 Task: Get directions from Amazon Rainforest, South America to Tassili nAjjer National Park, Algeria departing at 12:00 noon on the 15th of December
Action: Mouse moved to (122, 96)
Screenshot: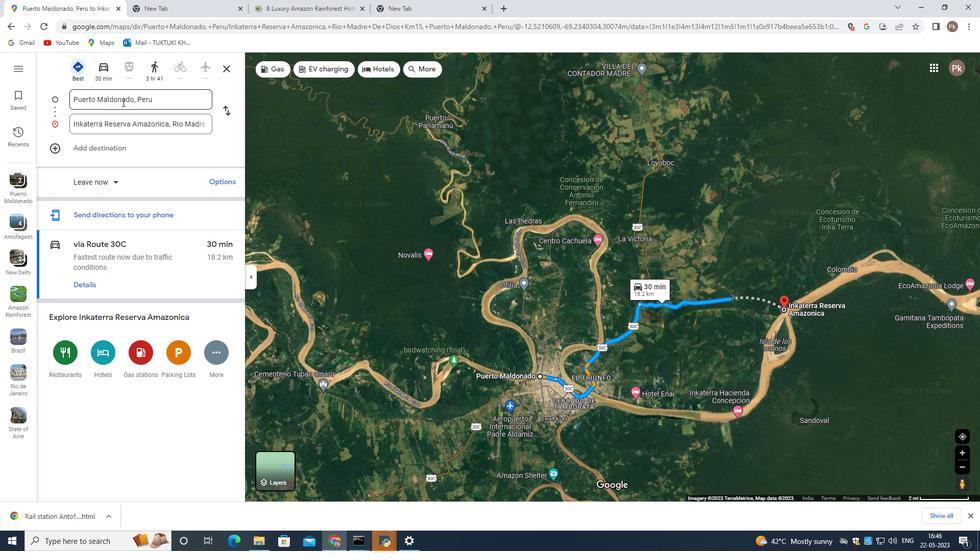 
Action: Mouse pressed left at (122, 96)
Screenshot: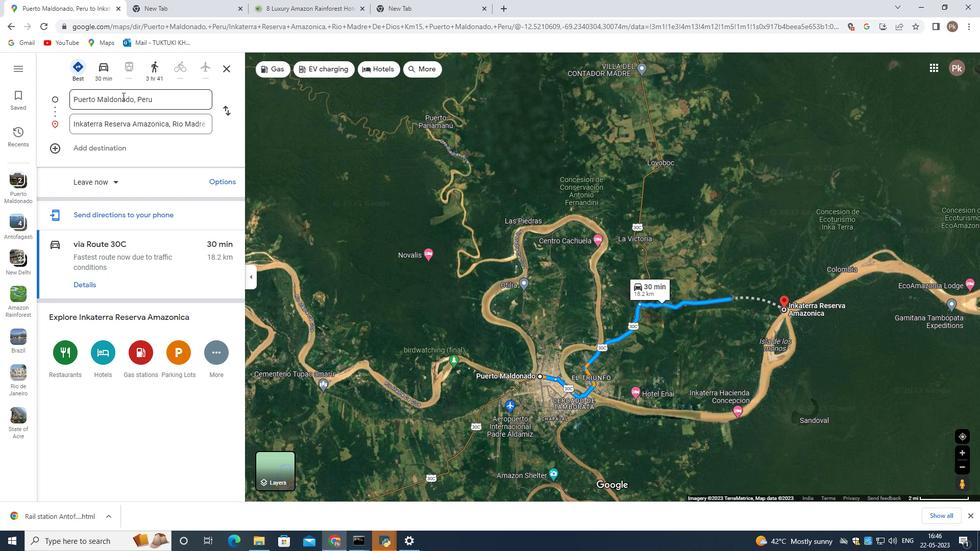 
Action: Key pressed <Key.backspace><Key.shift>Amazon<Key.space>
Screenshot: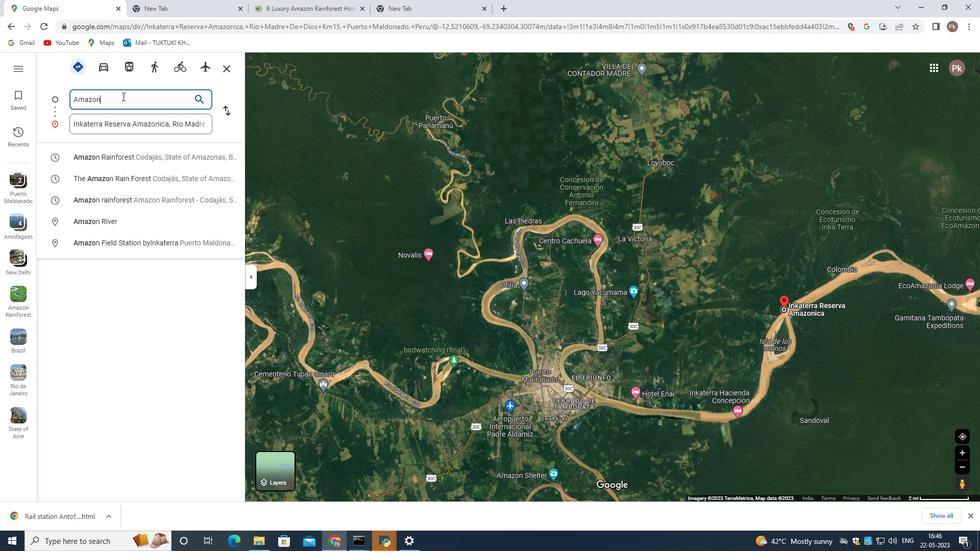 
Action: Mouse moved to (119, 165)
Screenshot: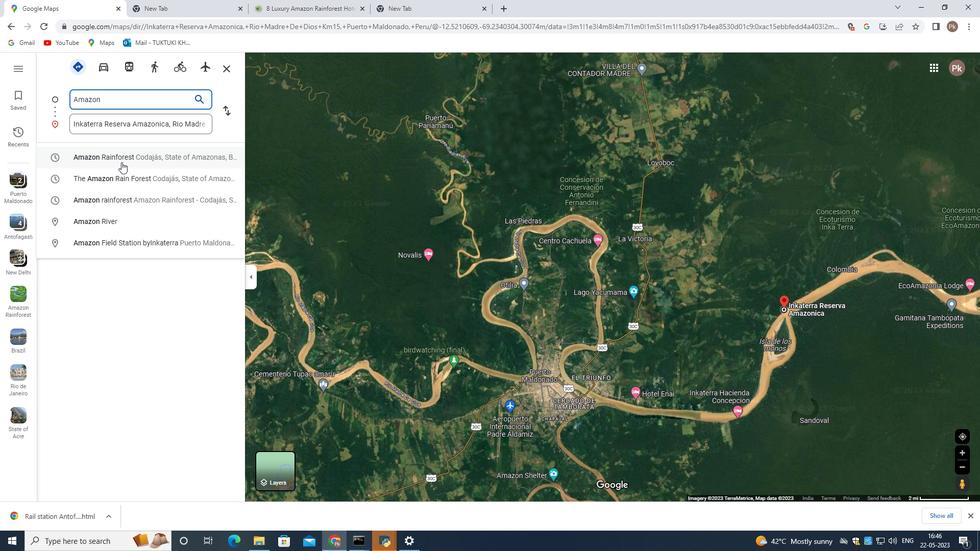 
Action: Mouse pressed left at (119, 165)
Screenshot: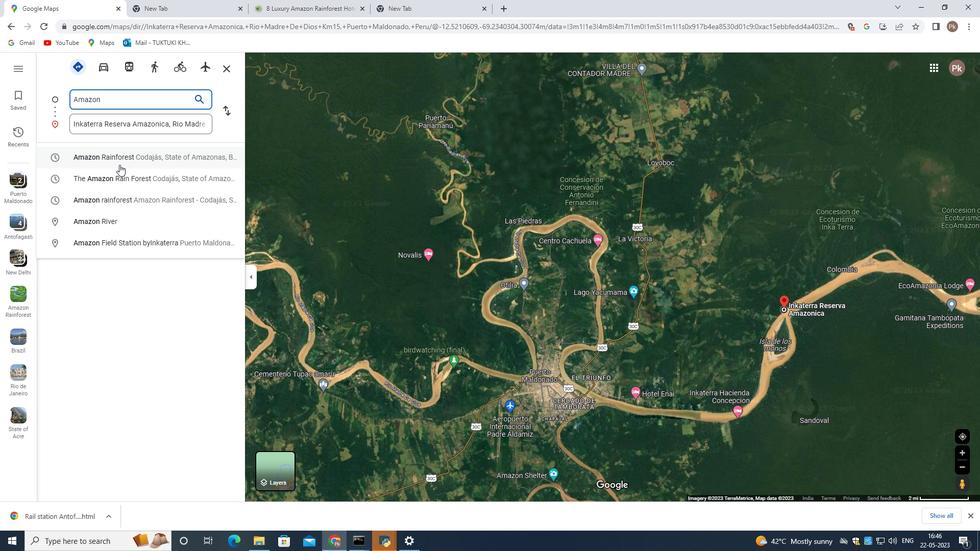 
Action: Mouse moved to (153, 123)
Screenshot: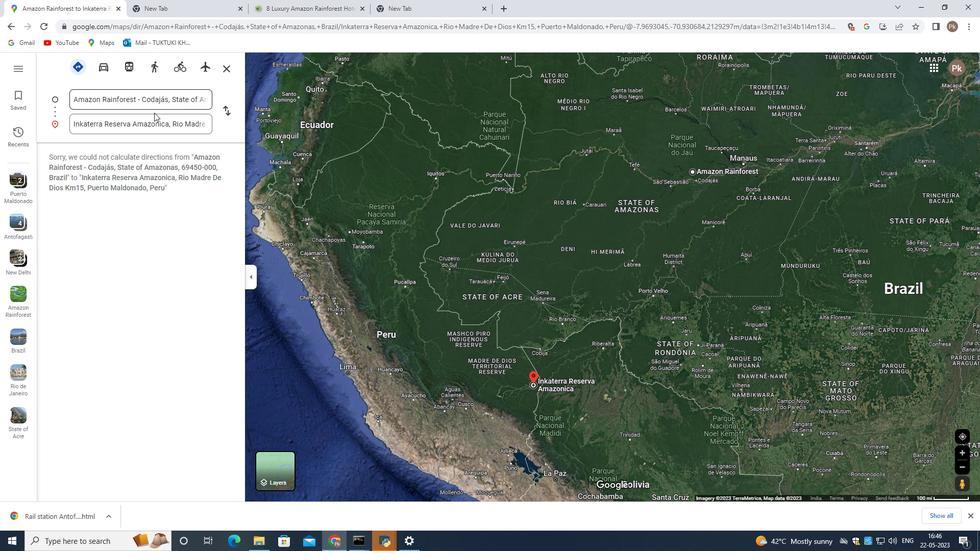
Action: Mouse pressed left at (153, 123)
Screenshot: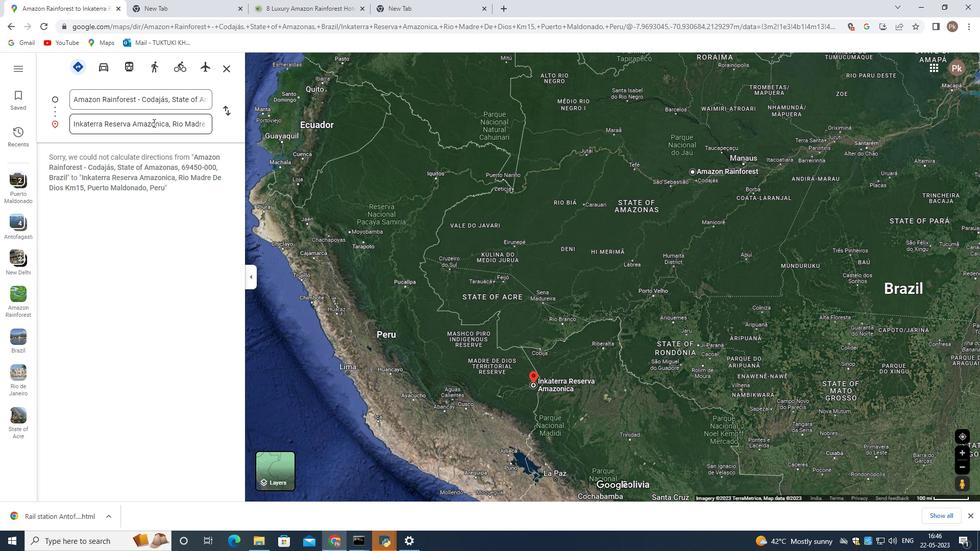 
Action: Key pressed <Key.backspace><Key.shift>Tassili
Screenshot: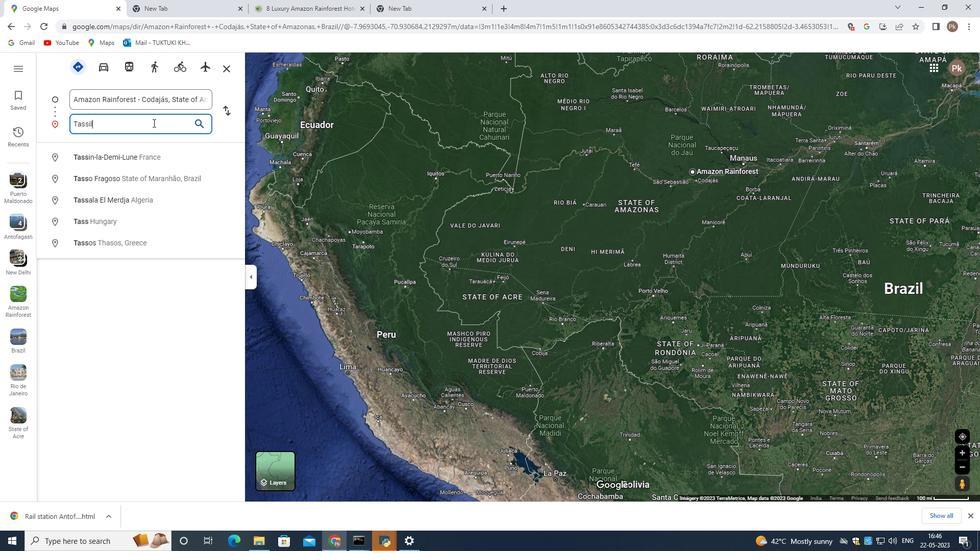 
Action: Mouse moved to (129, 162)
Screenshot: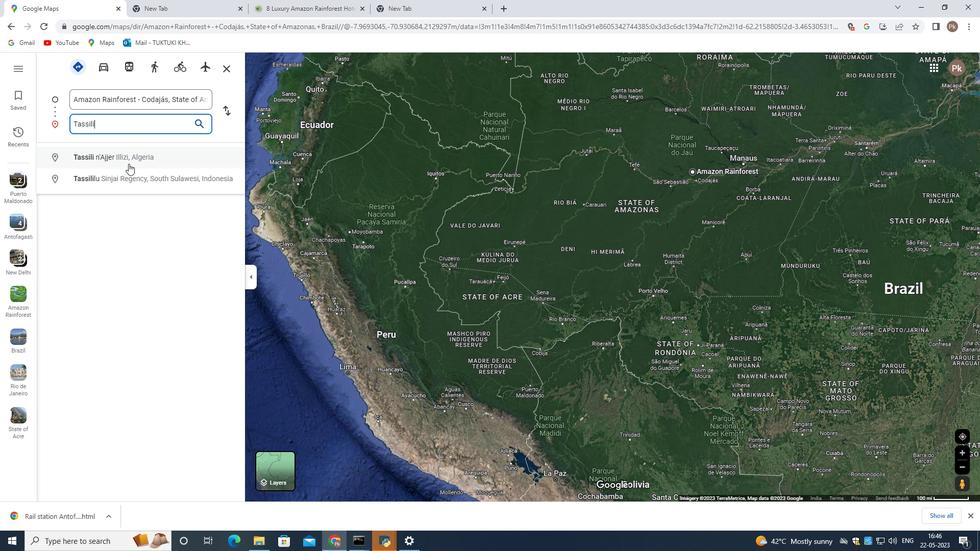 
Action: Mouse pressed left at (129, 162)
Screenshot: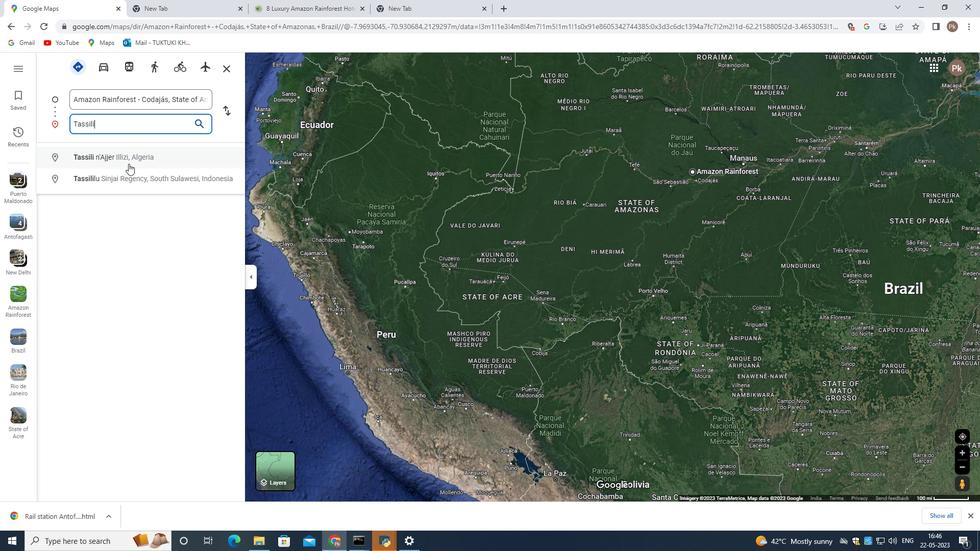 
Action: Mouse moved to (79, 66)
Screenshot: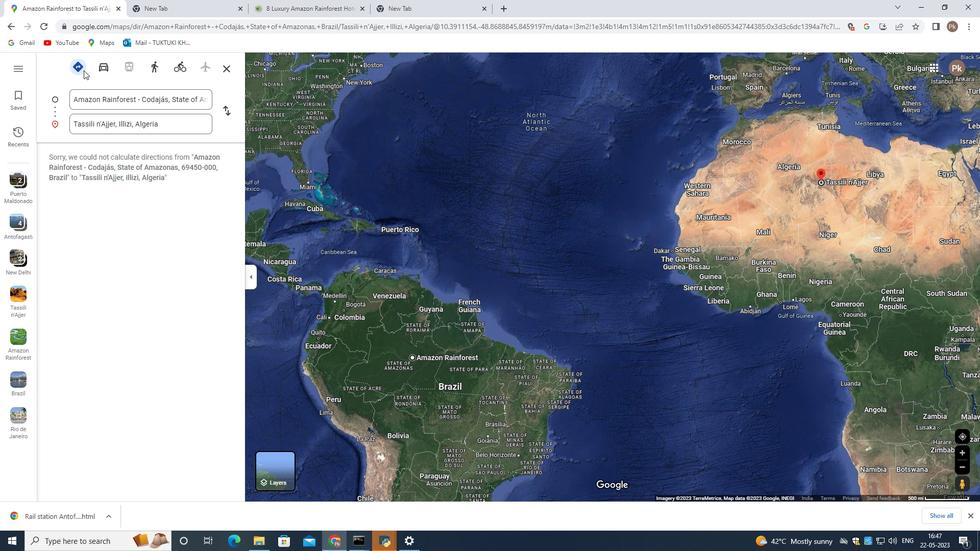 
Action: Mouse pressed left at (79, 66)
Screenshot: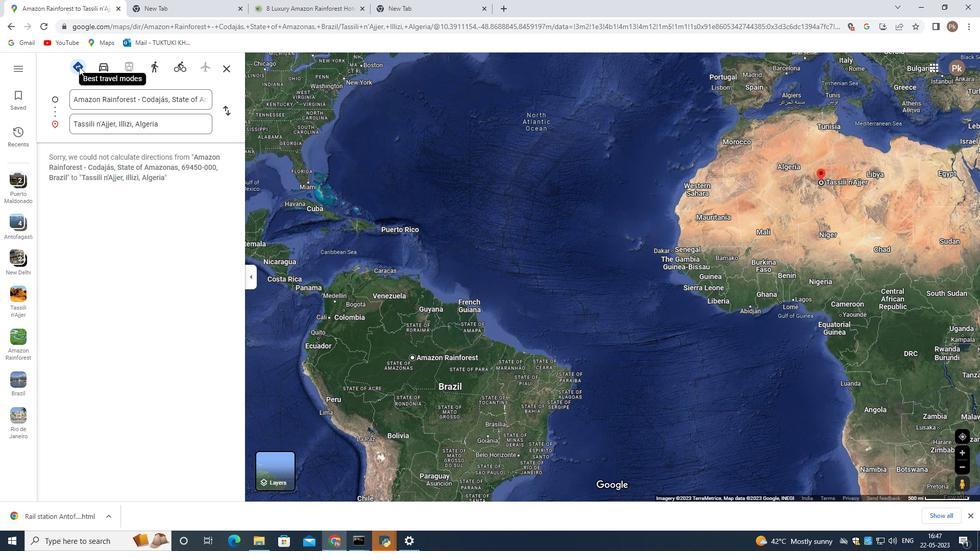 
Action: Mouse moved to (79, 65)
Screenshot: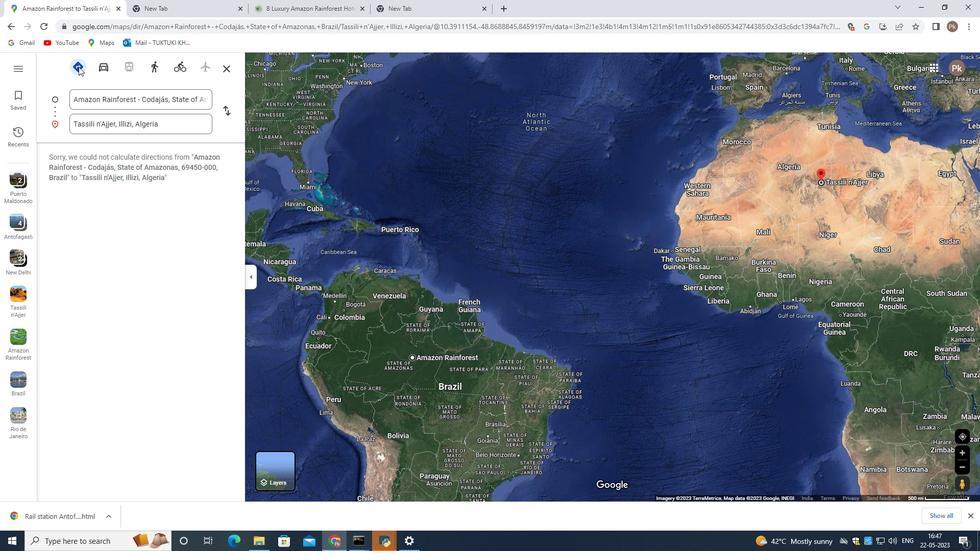 
Action: Mouse pressed left at (79, 65)
Screenshot: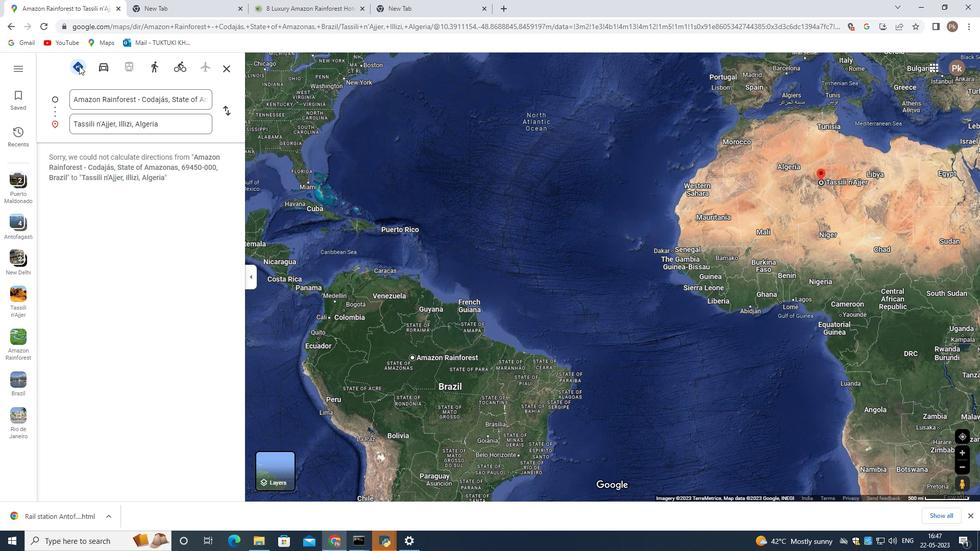 
Action: Mouse moved to (224, 111)
Screenshot: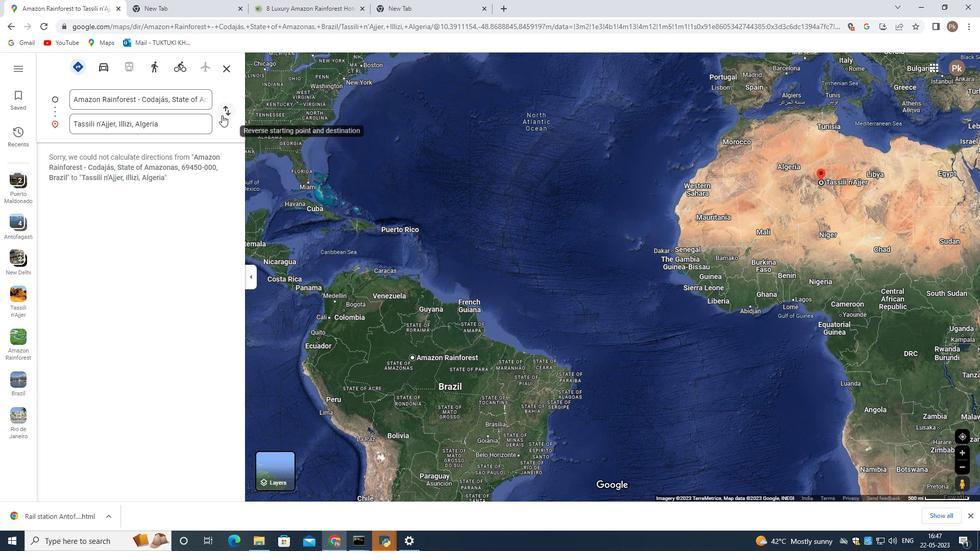 
Action: Mouse pressed left at (224, 111)
Screenshot: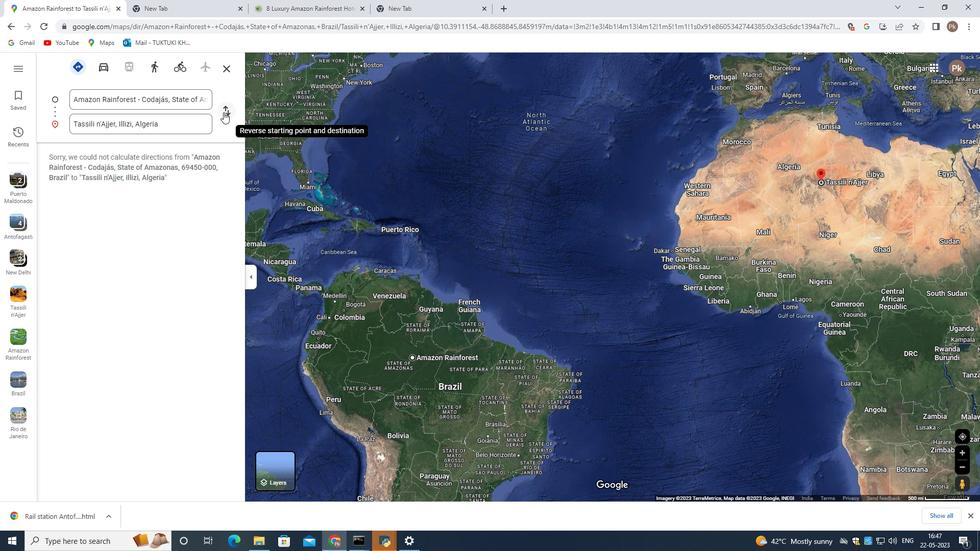 
Action: Mouse moved to (77, 63)
Screenshot: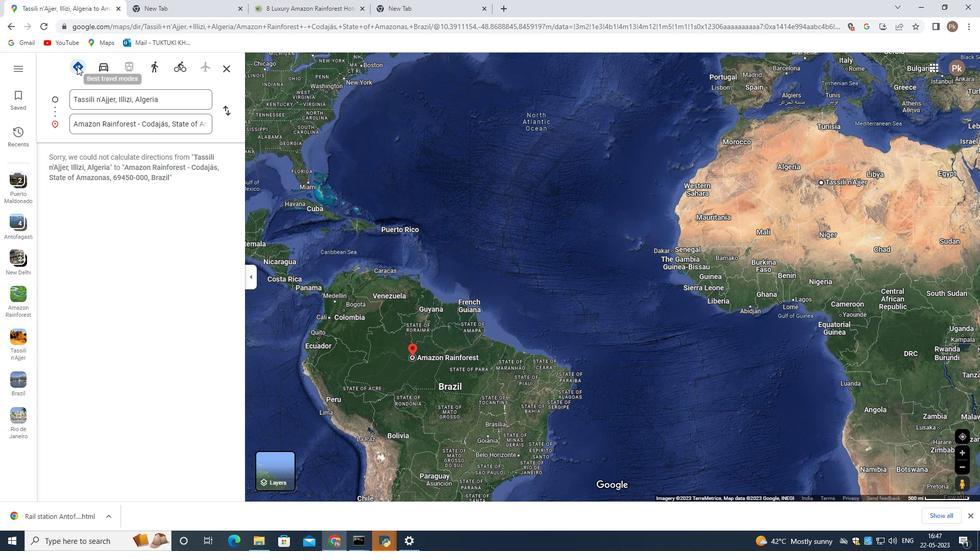 
Action: Mouse pressed left at (77, 63)
Screenshot: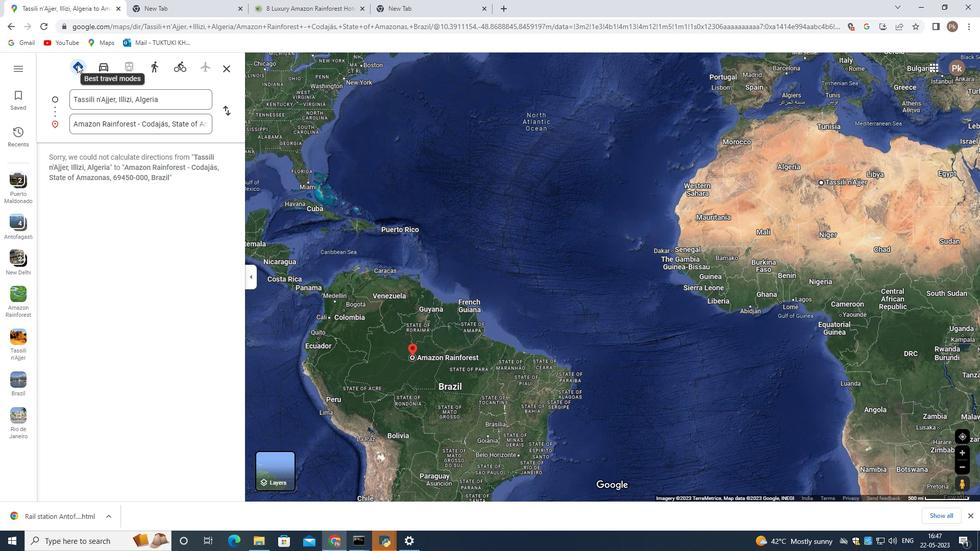 
Action: Mouse pressed left at (77, 63)
Screenshot: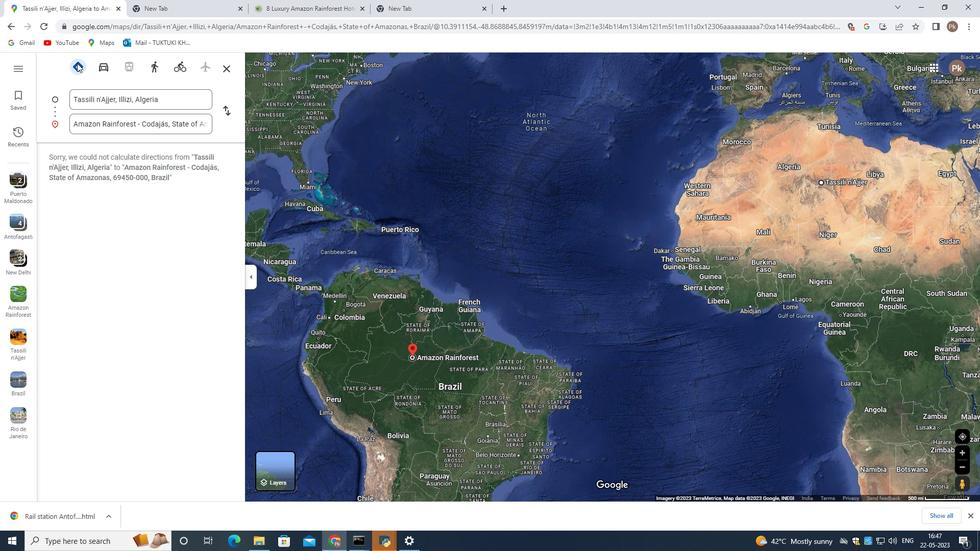 
Action: Mouse pressed left at (77, 63)
Screenshot: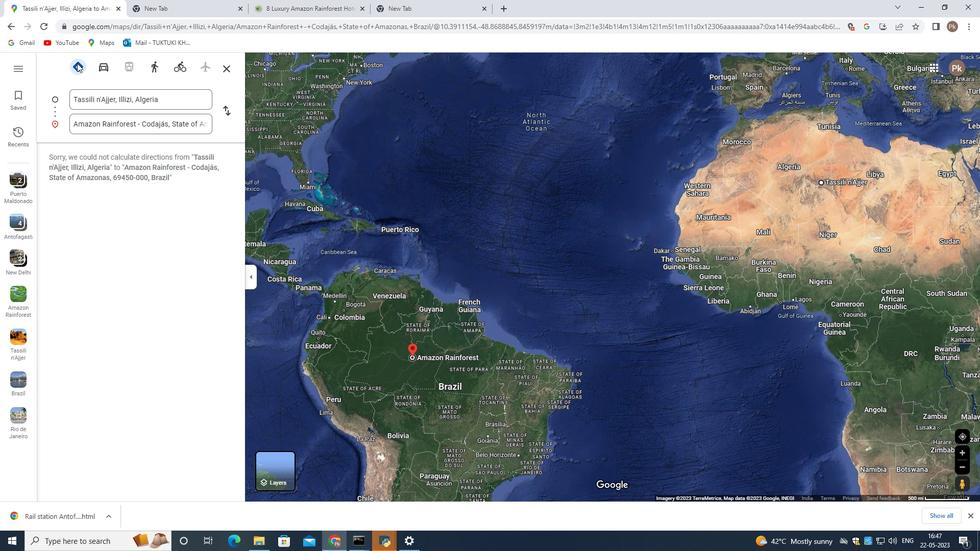 
Action: Mouse moved to (129, 206)
Screenshot: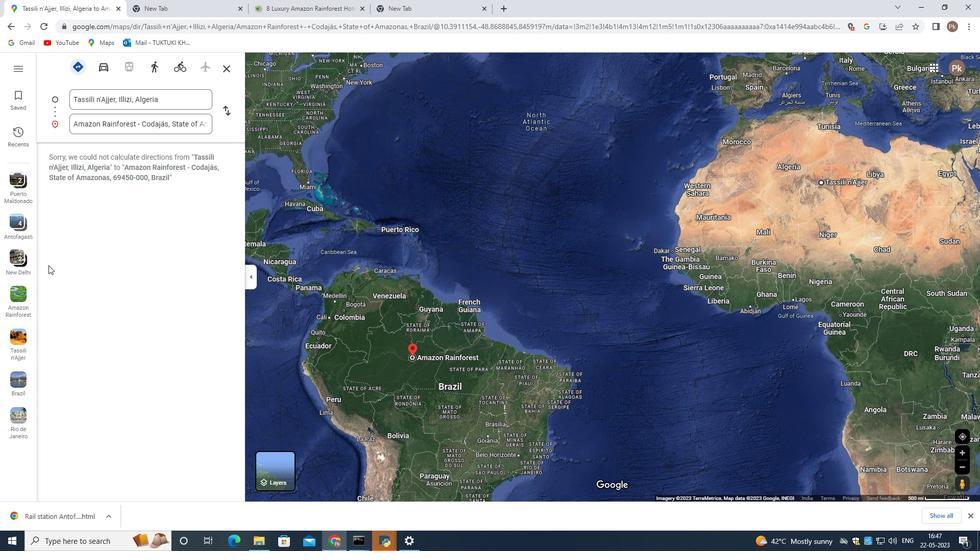 
Action: Mouse scrolled (129, 206) with delta (0, 0)
Screenshot: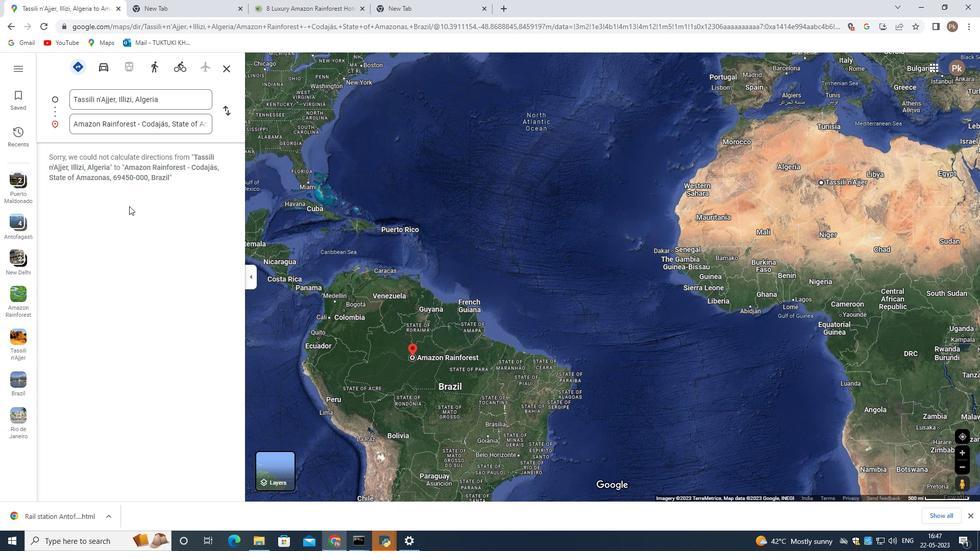 
Action: Mouse moved to (283, 468)
Screenshot: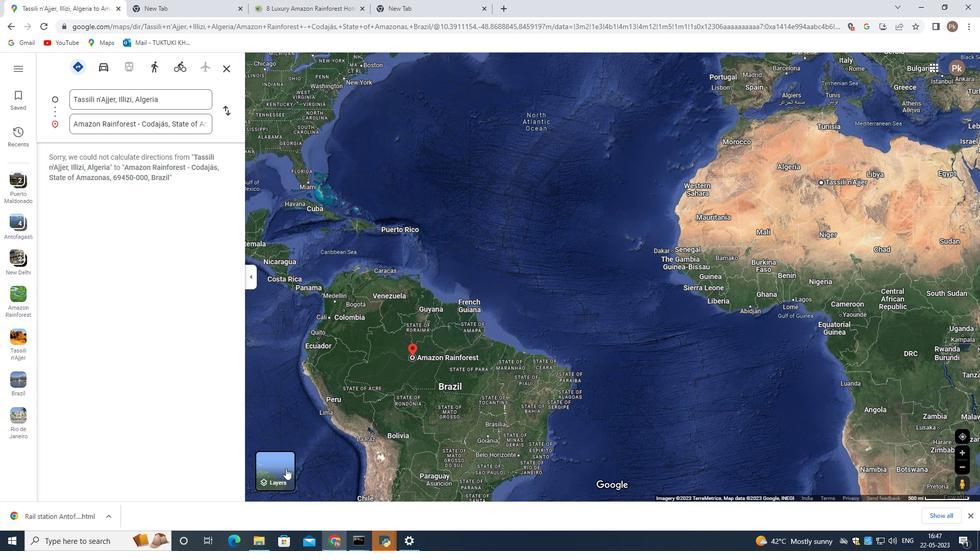 
Action: Mouse pressed left at (283, 468)
Screenshot: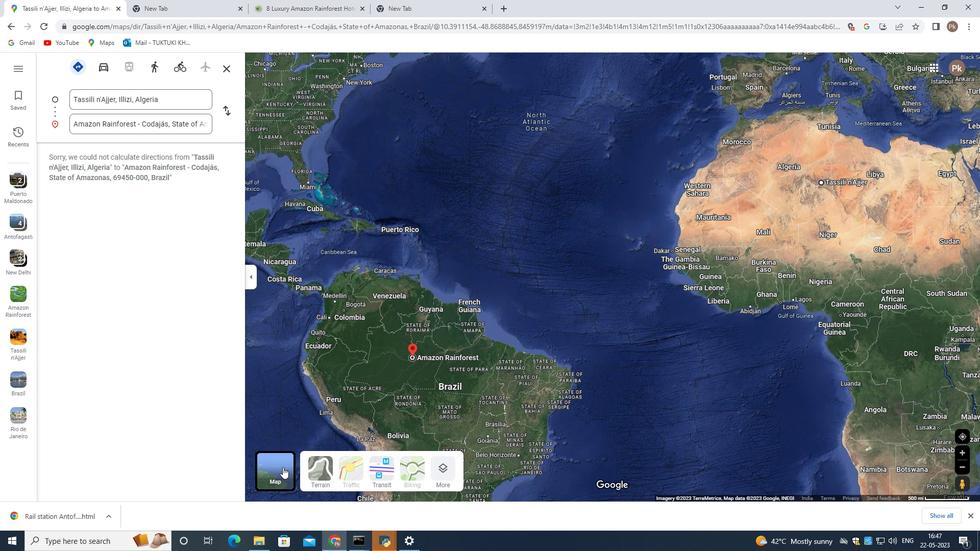 
Action: Mouse moved to (292, 427)
Screenshot: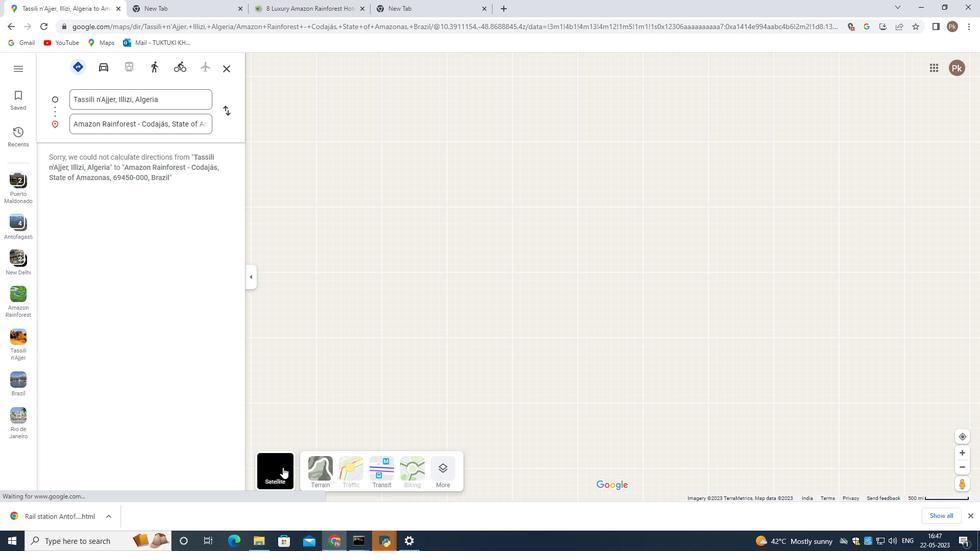 
